 Task: Invite Team Member Softage.1@softage.net to Workspace Business Incubators. Invite Team Member Softage.2@softage.net to Workspace Business Incubators. Invite Team Member Softage.3@softage.net to Workspace Business Incubators. Invite Team Member Softage.4@softage.net to Workspace Business Incubators
Action: Mouse moved to (685, 86)
Screenshot: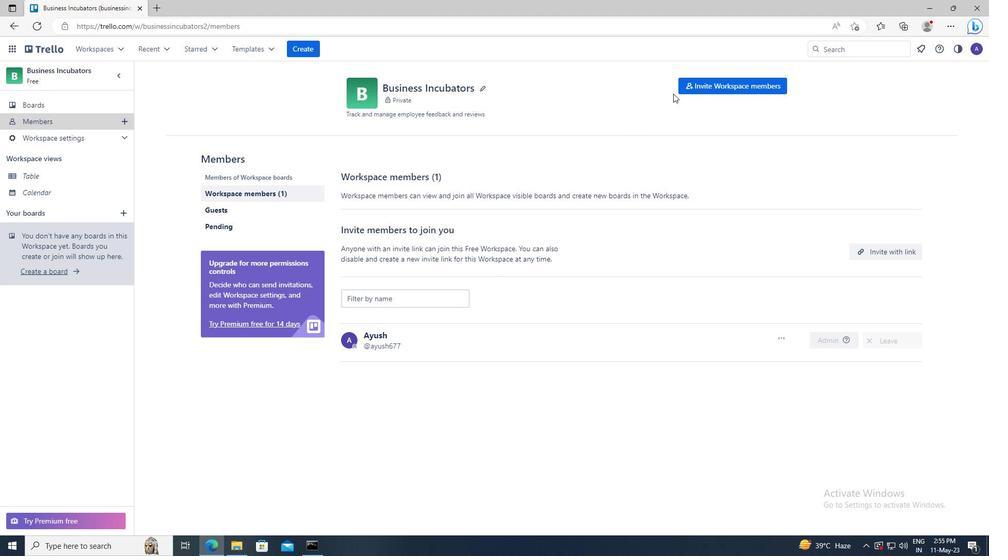 
Action: Mouse pressed left at (685, 86)
Screenshot: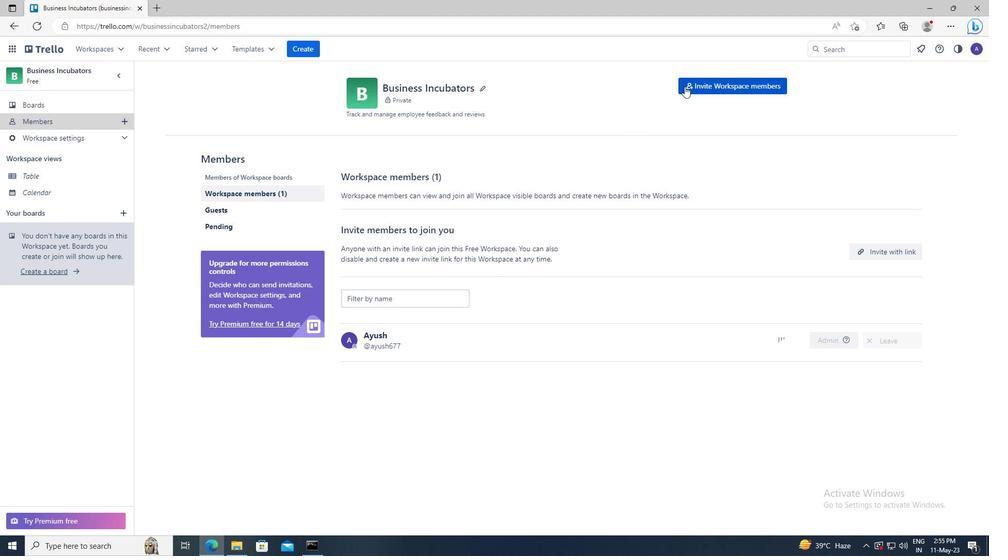 
Action: Mouse moved to (430, 283)
Screenshot: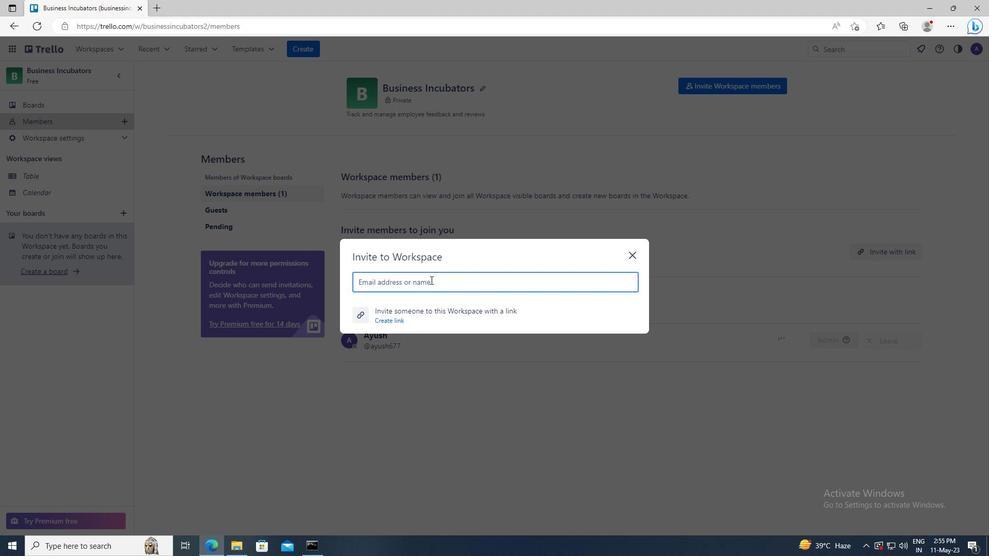 
Action: Mouse pressed left at (430, 283)
Screenshot: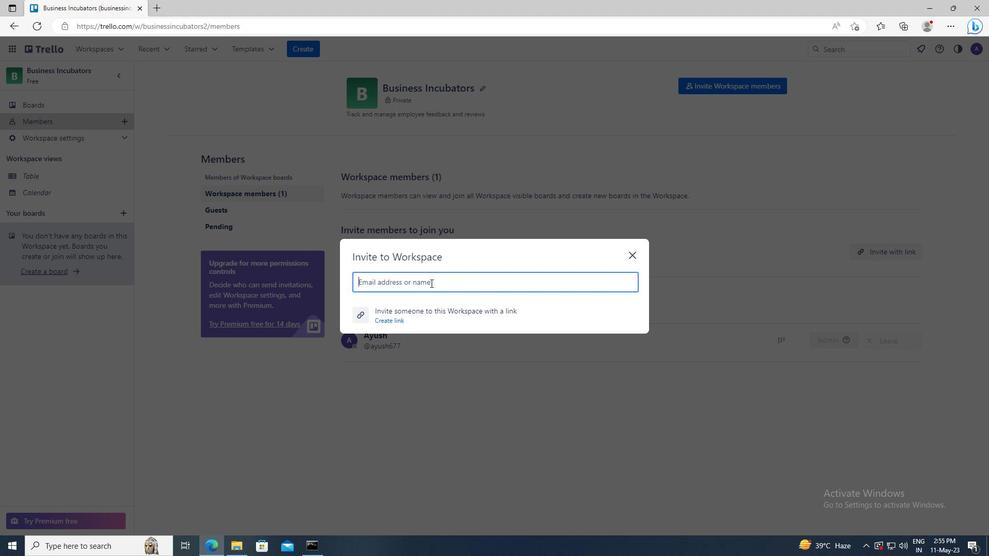 
Action: Key pressed <Key.shift>SOFTAGE.1<Key.shift>@SOFTAGE.NET
Screenshot: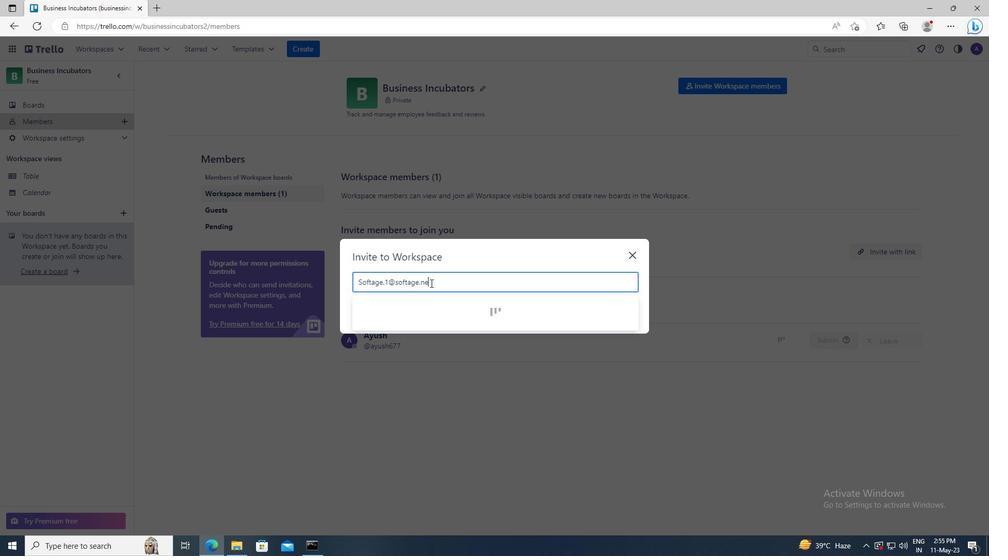 
Action: Mouse moved to (428, 308)
Screenshot: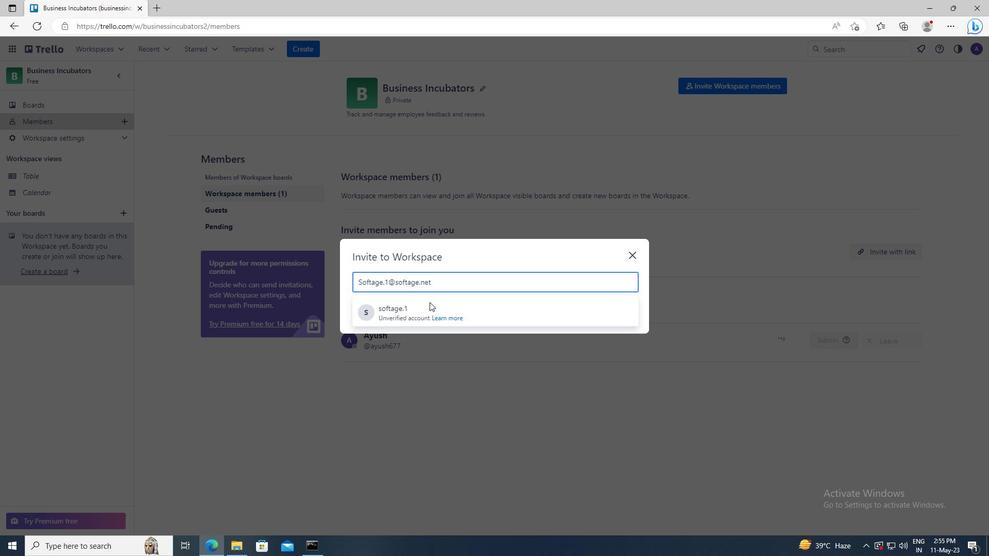
Action: Mouse pressed left at (428, 308)
Screenshot: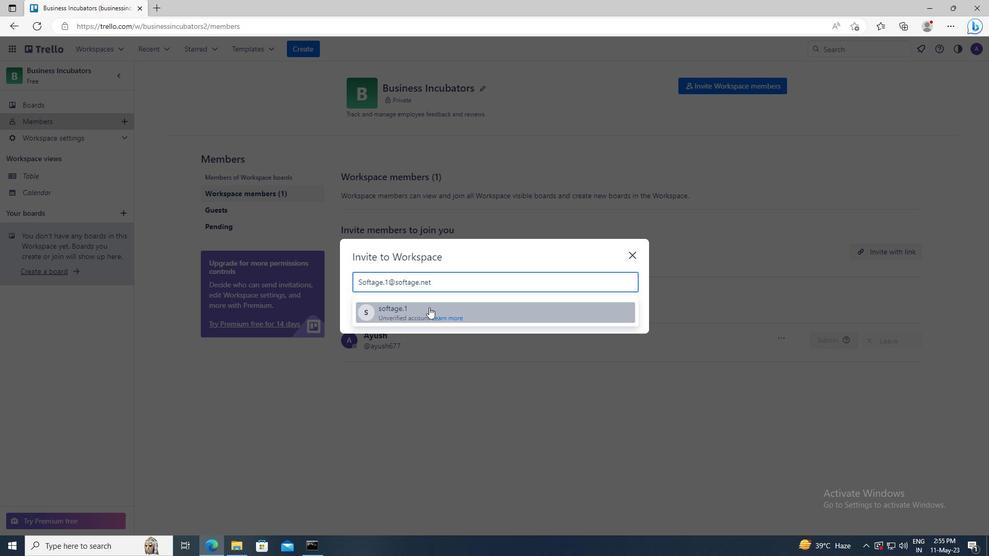 
Action: Mouse moved to (603, 256)
Screenshot: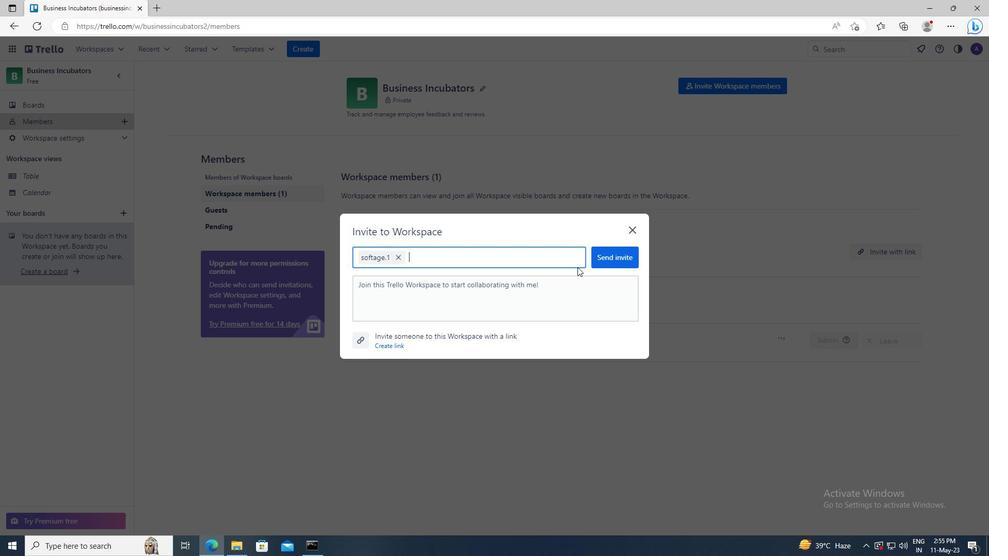
Action: Mouse pressed left at (603, 256)
Screenshot: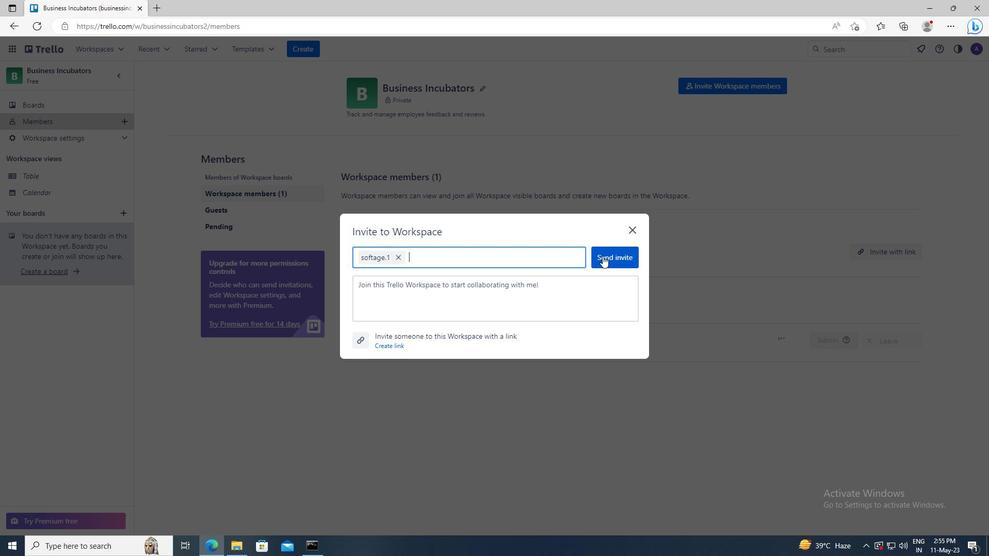 
Action: Mouse moved to (719, 89)
Screenshot: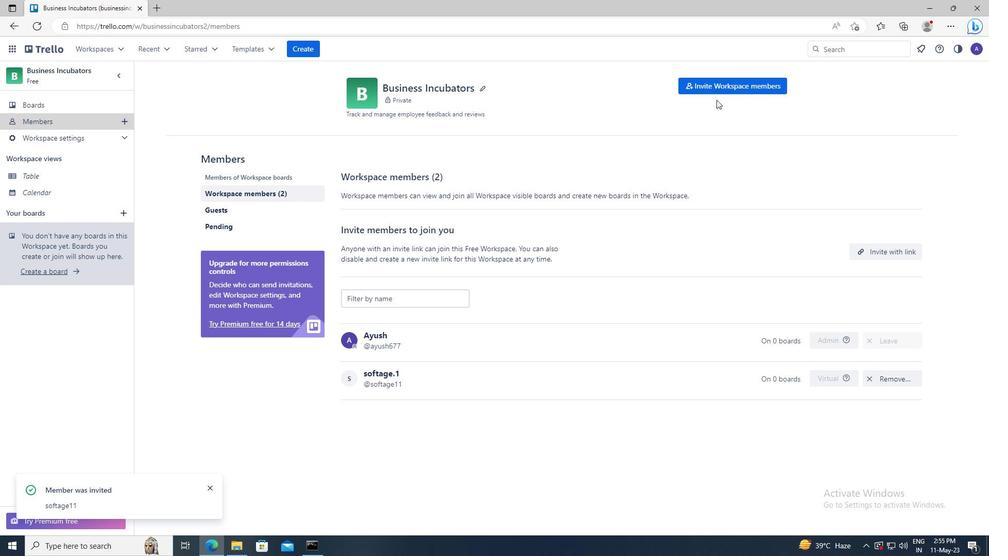 
Action: Mouse pressed left at (719, 89)
Screenshot: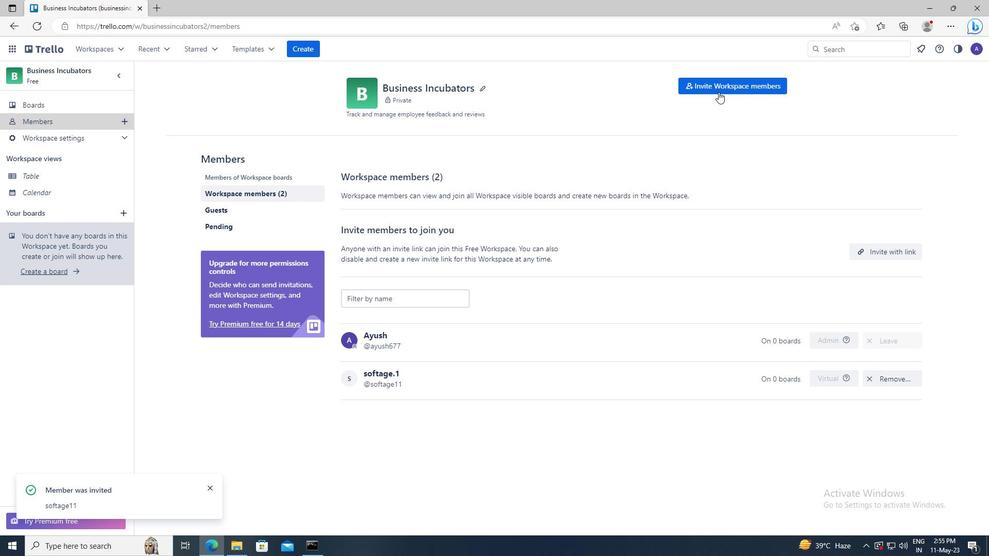 
Action: Mouse moved to (403, 282)
Screenshot: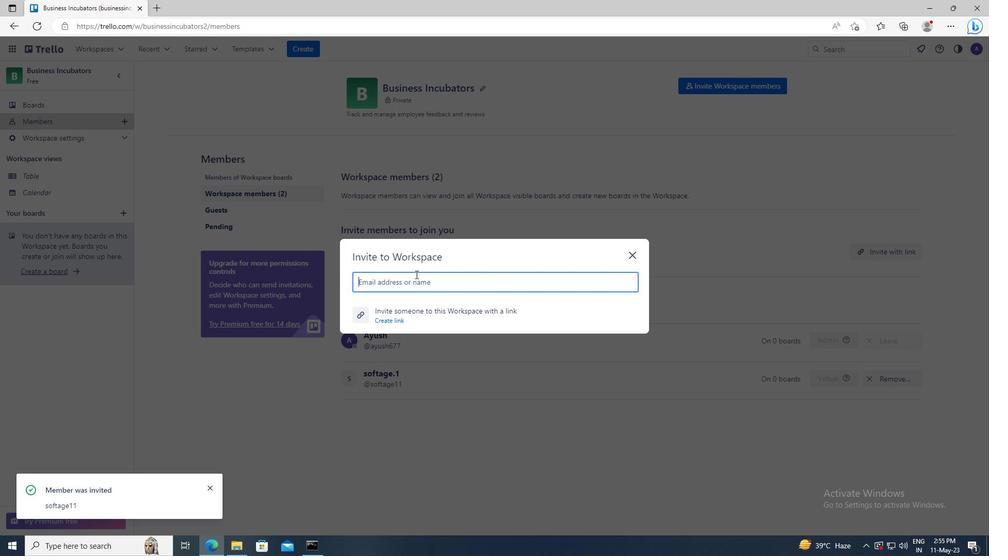 
Action: Mouse pressed left at (403, 282)
Screenshot: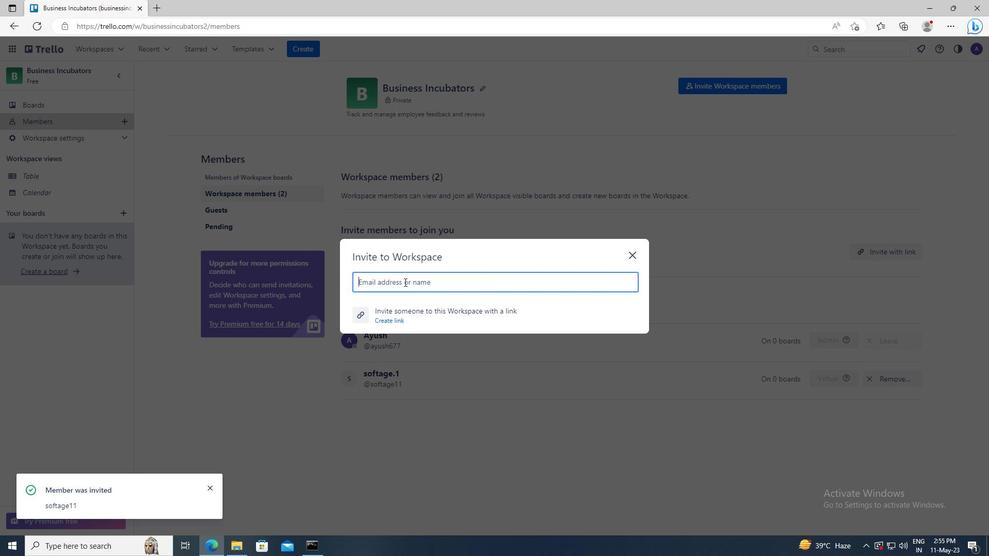 
Action: Key pressed <Key.shift>SOFTAGE.2<Key.shift>@SOFTAGE.NET
Screenshot: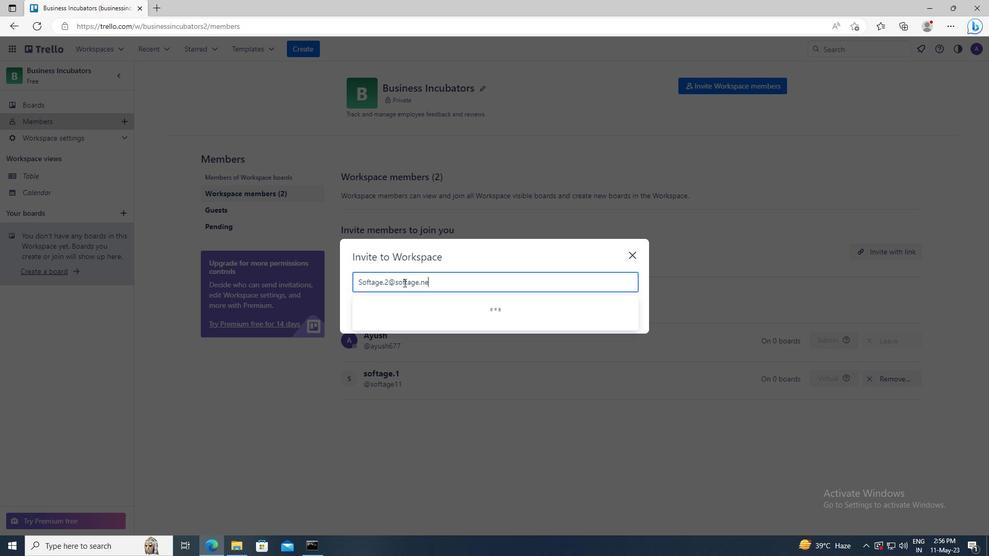 
Action: Mouse moved to (403, 310)
Screenshot: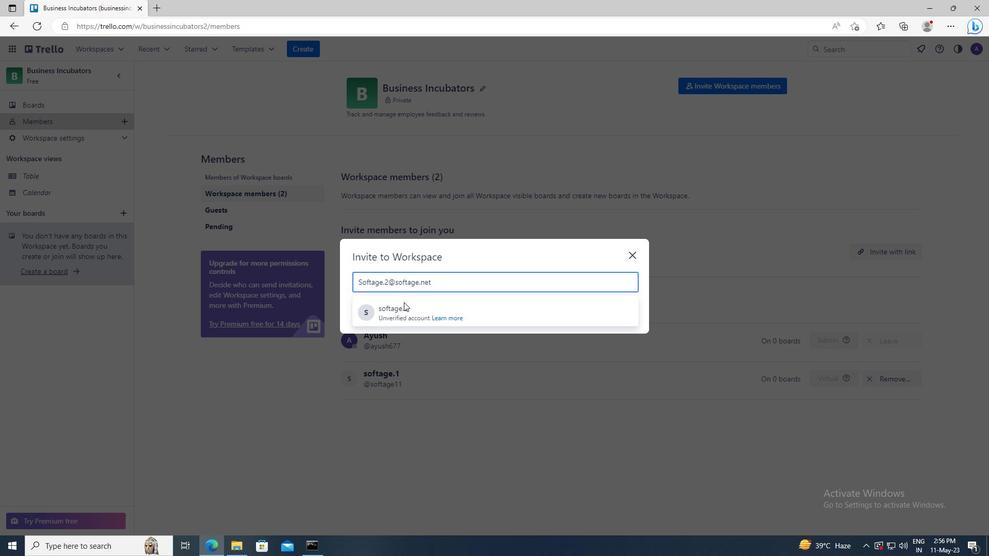 
Action: Mouse pressed left at (403, 310)
Screenshot: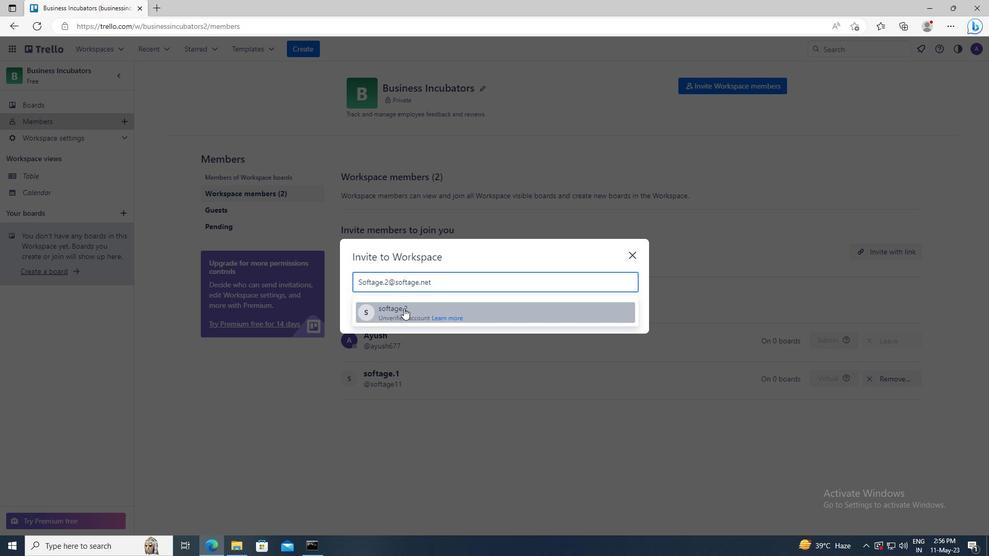 
Action: Mouse moved to (619, 264)
Screenshot: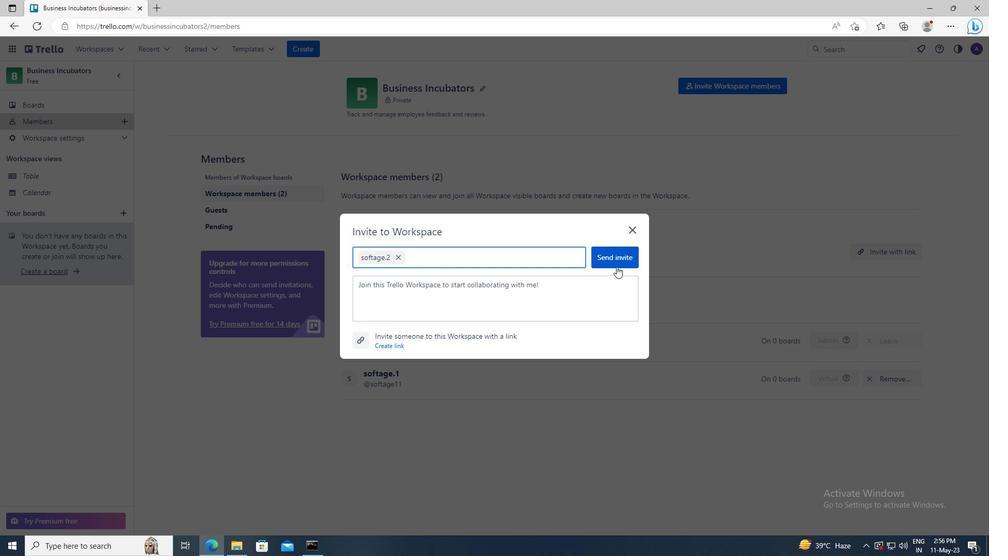
Action: Mouse pressed left at (619, 264)
Screenshot: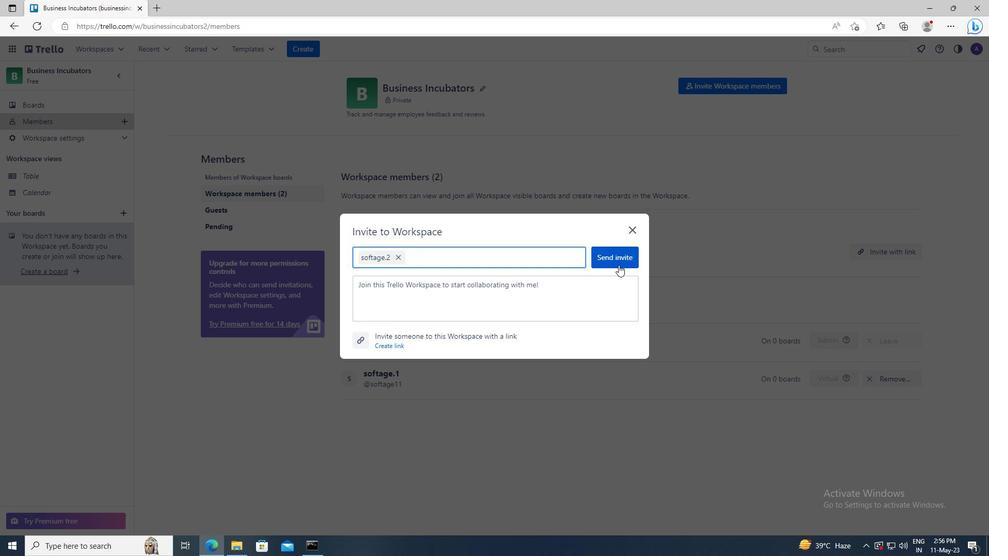 
Action: Mouse moved to (711, 88)
Screenshot: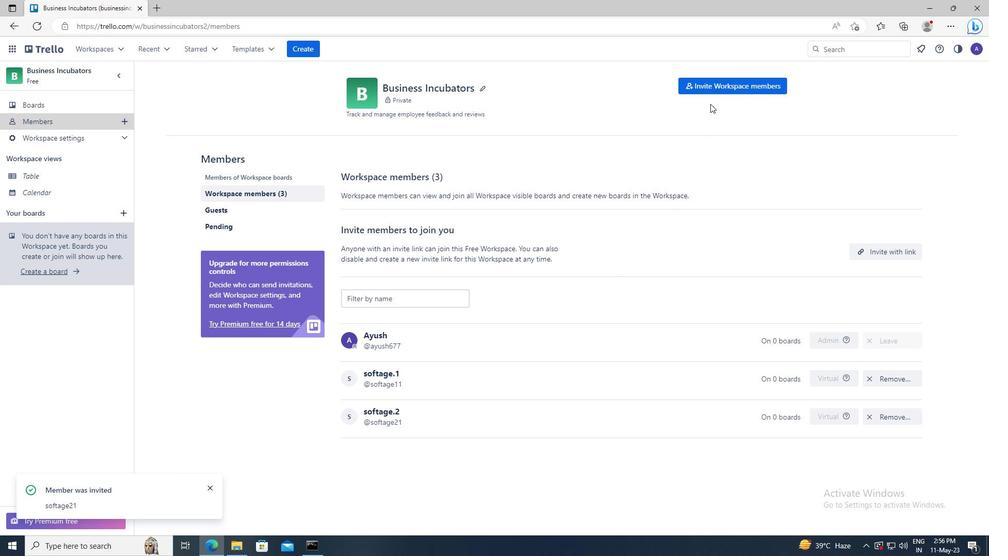 
Action: Mouse pressed left at (711, 88)
Screenshot: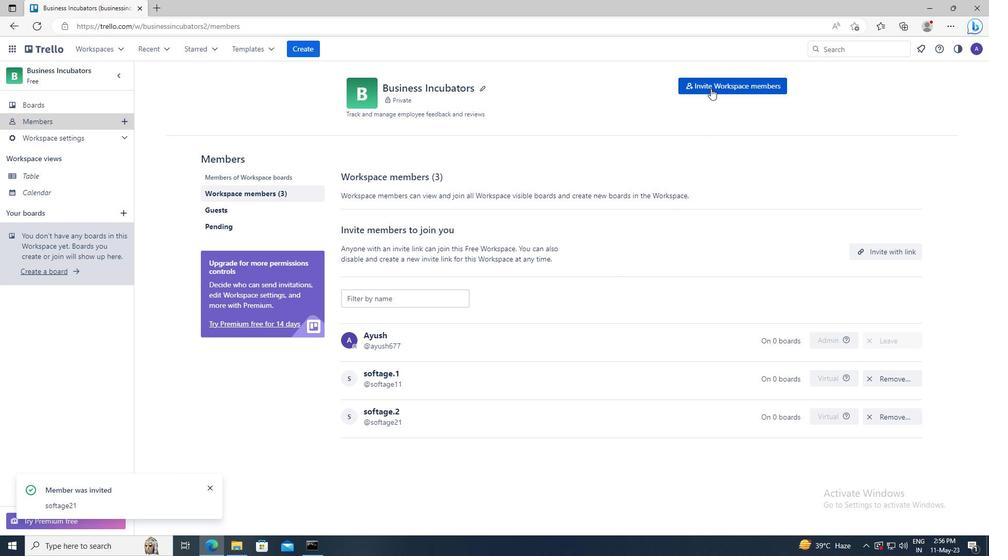 
Action: Mouse moved to (405, 281)
Screenshot: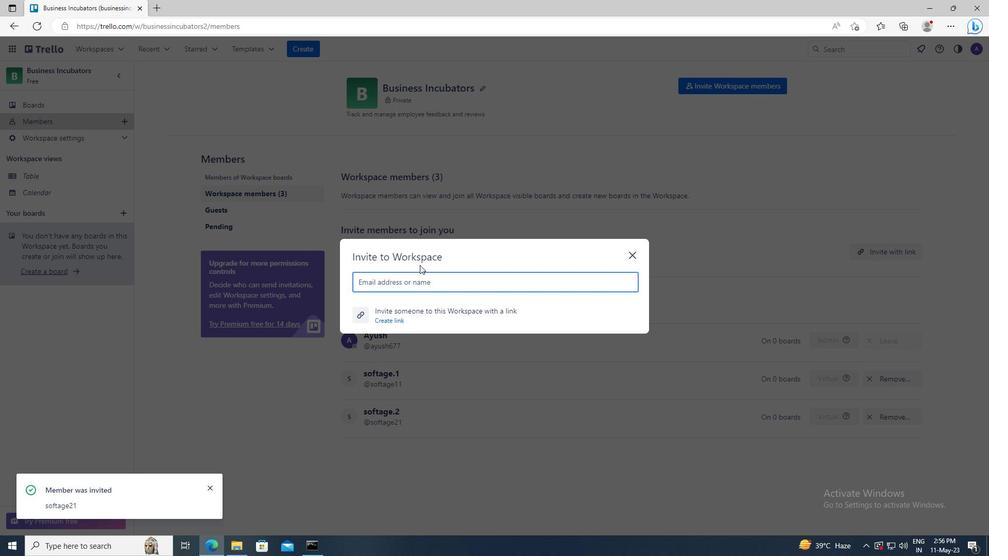 
Action: Mouse pressed left at (405, 281)
Screenshot: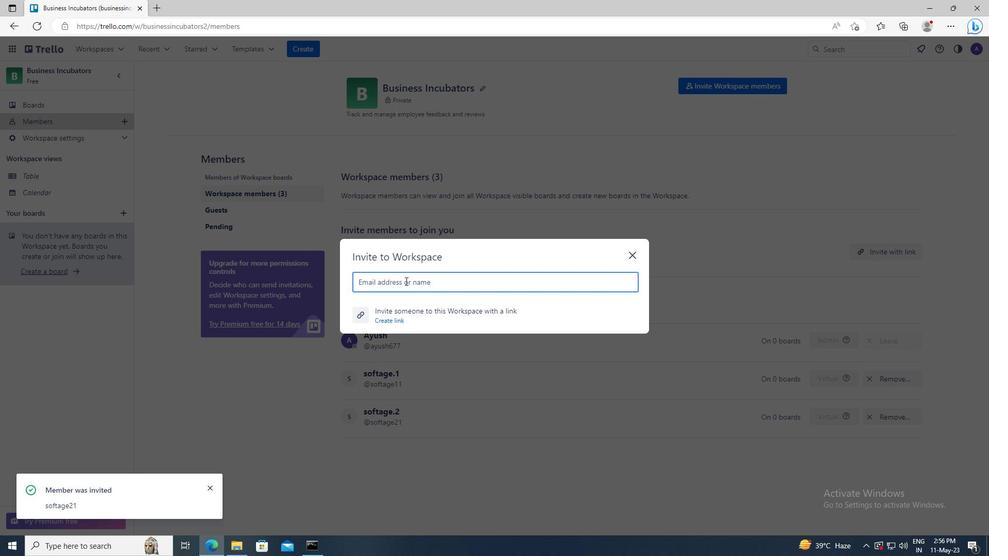 
Action: Key pressed <Key.shift>SOFTAGE.3<Key.shift>@SOFTAGE.NET
Screenshot: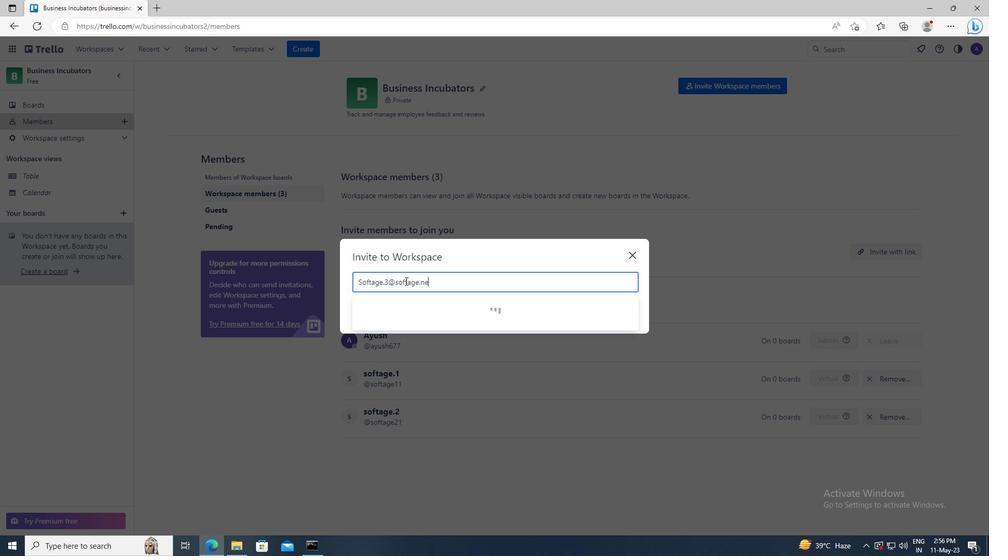 
Action: Mouse moved to (404, 311)
Screenshot: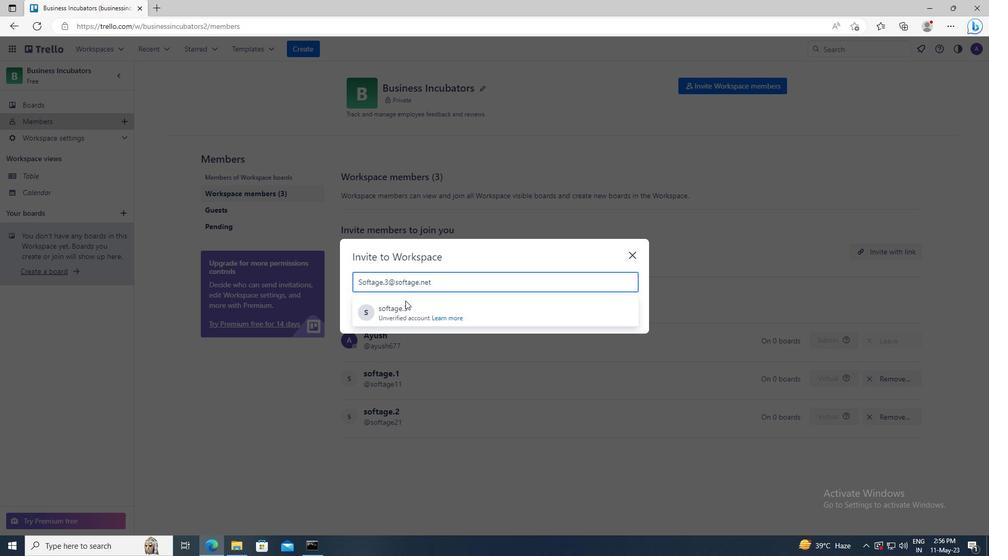 
Action: Mouse pressed left at (404, 311)
Screenshot: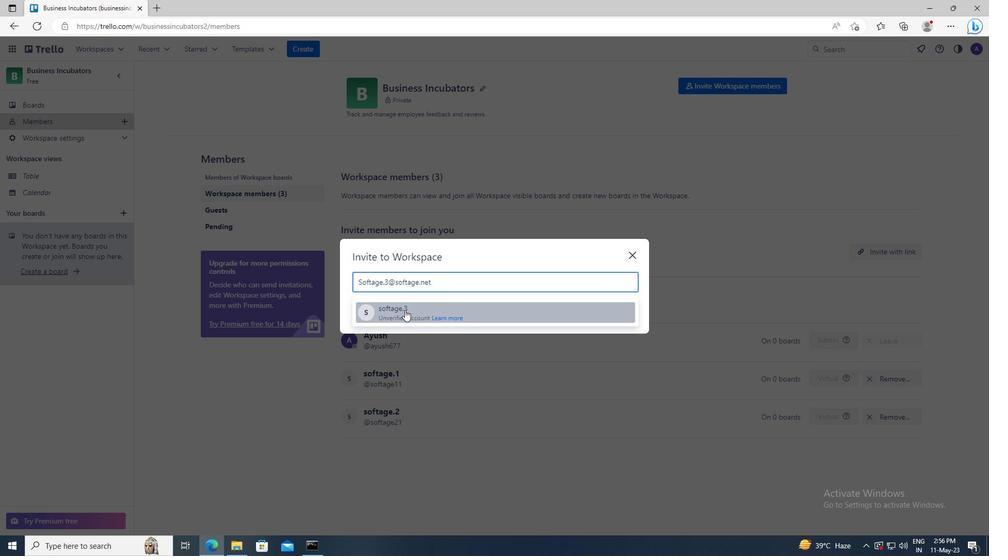 
Action: Mouse moved to (603, 262)
Screenshot: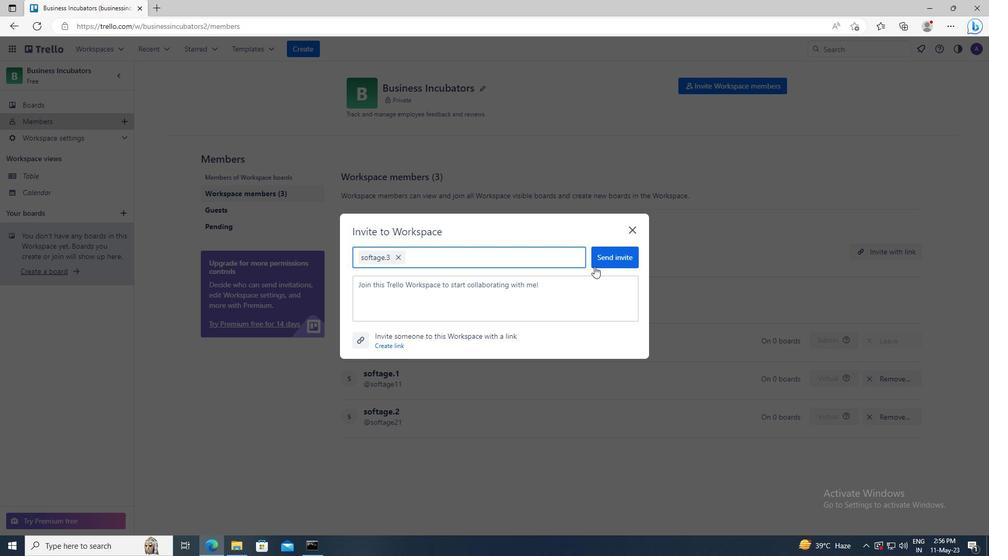 
Action: Mouse pressed left at (603, 262)
Screenshot: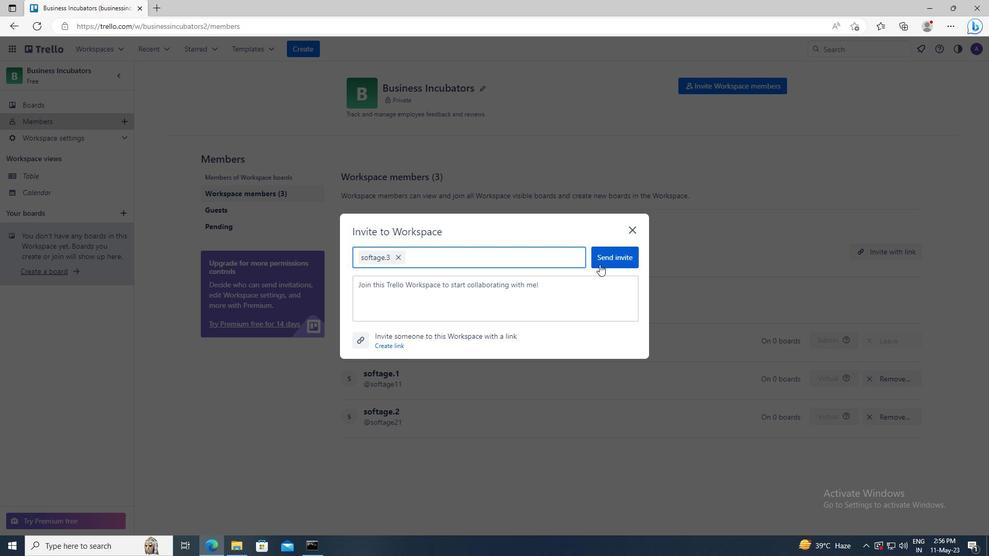 
Action: Mouse moved to (699, 87)
Screenshot: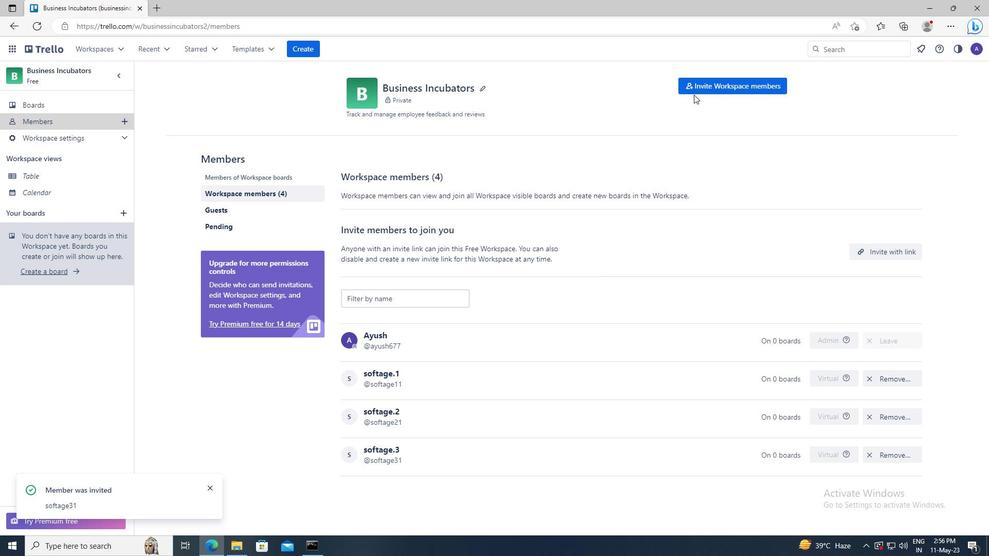 
Action: Mouse pressed left at (699, 87)
Screenshot: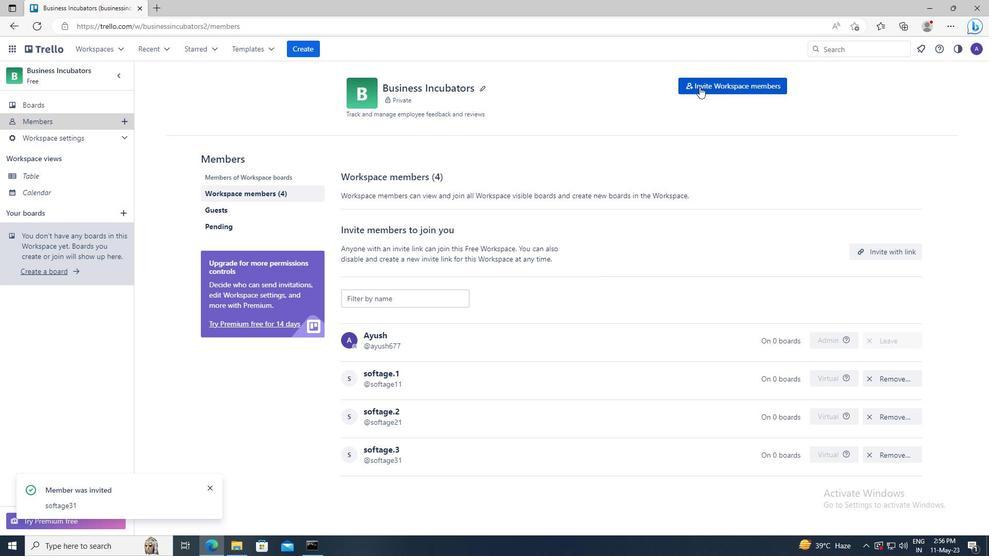 
Action: Mouse moved to (439, 282)
Screenshot: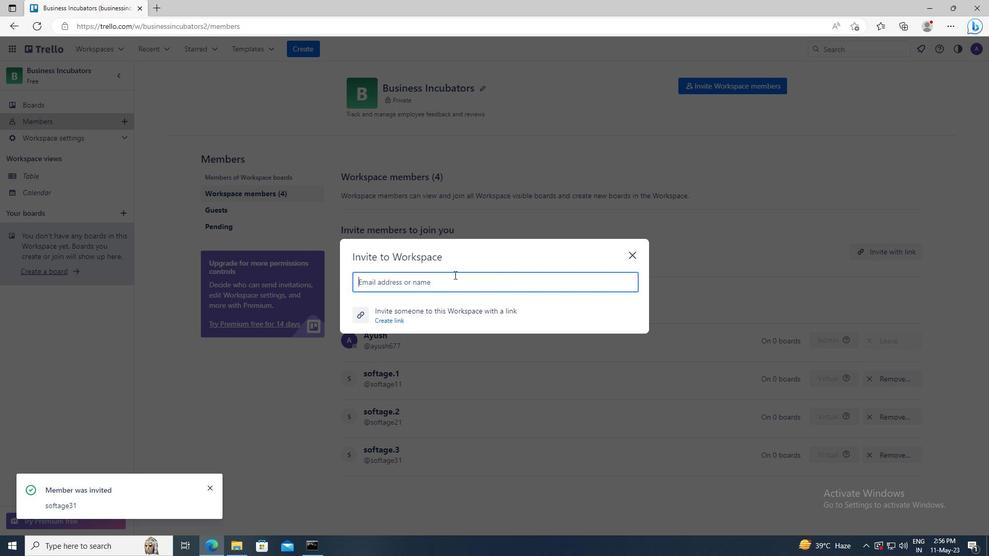 
Action: Mouse pressed left at (439, 282)
Screenshot: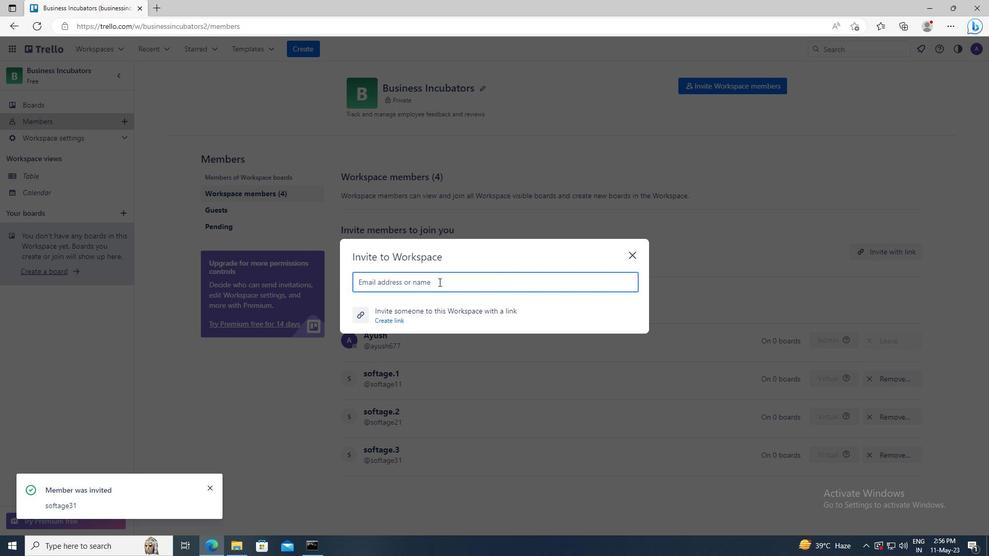
Action: Key pressed <Key.shift>SOFTAGE.4<Key.shift>@SOFTAGE.NET
Screenshot: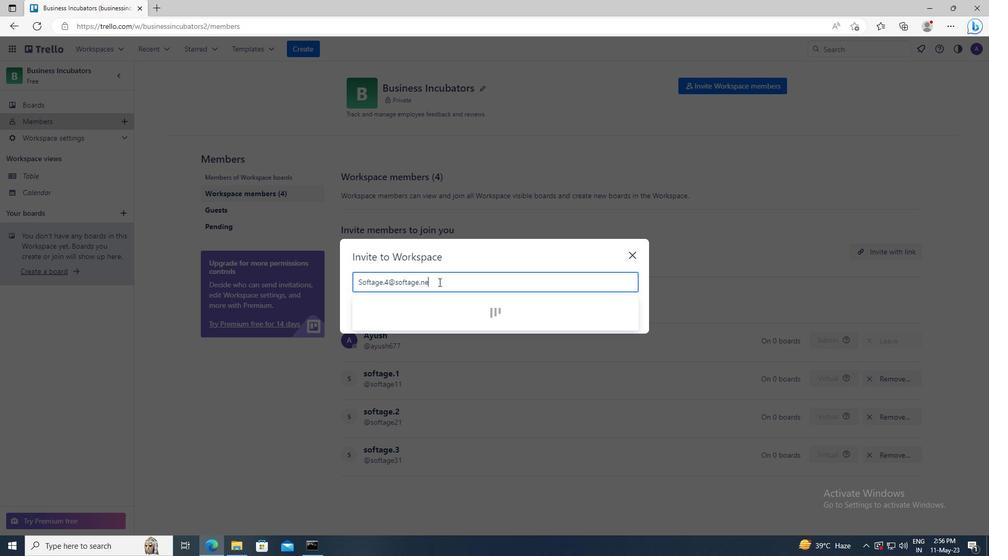 
Action: Mouse moved to (439, 304)
Screenshot: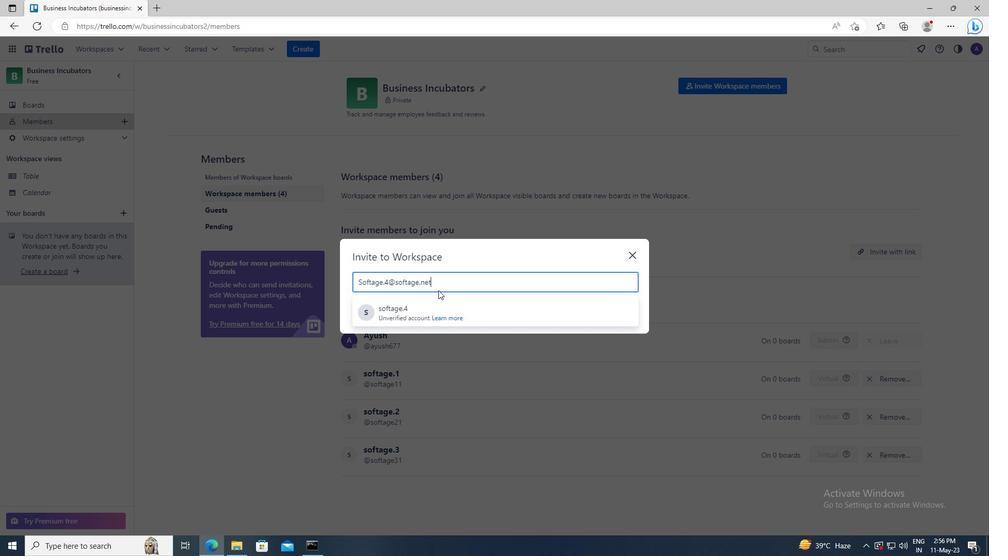 
Action: Mouse pressed left at (439, 304)
Screenshot: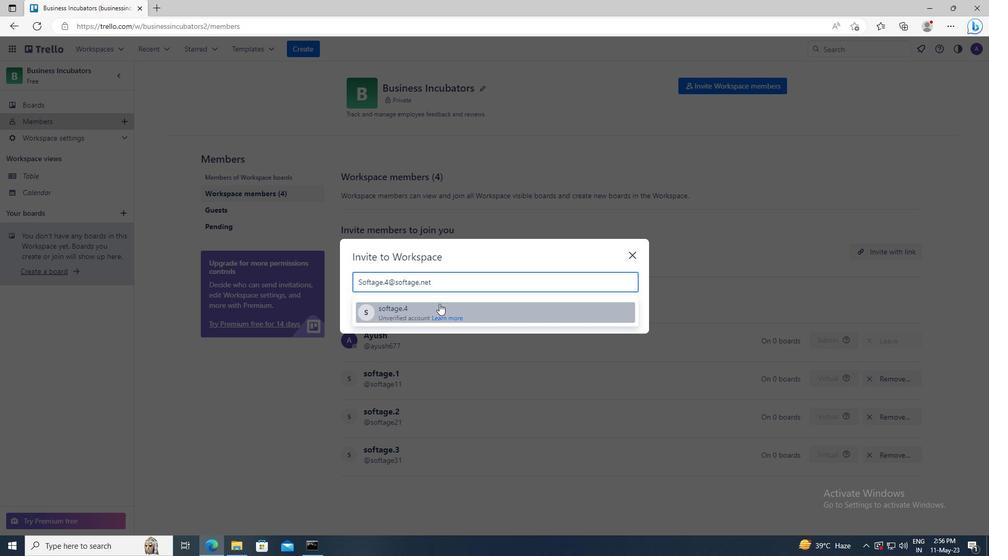 
Action: Mouse moved to (602, 258)
Screenshot: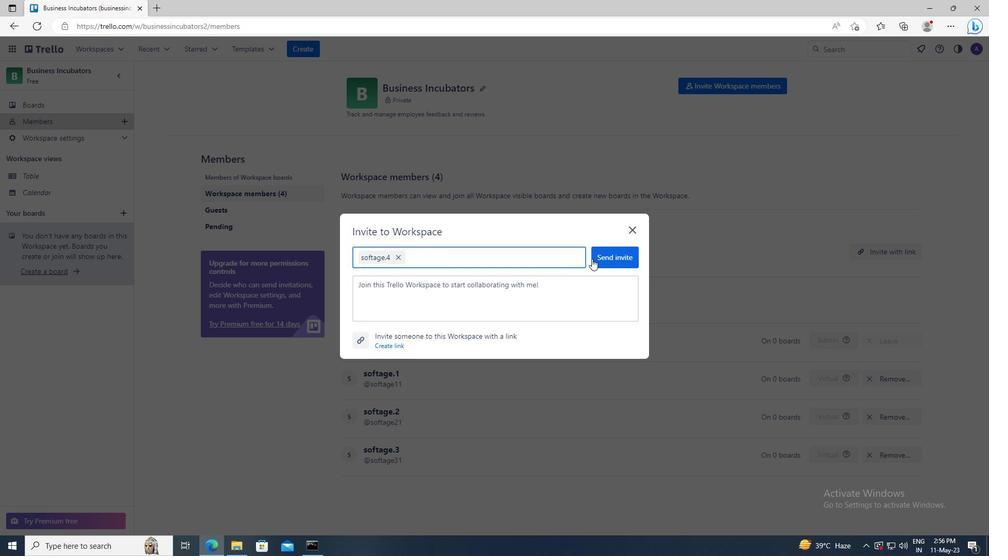 
Action: Mouse pressed left at (602, 258)
Screenshot: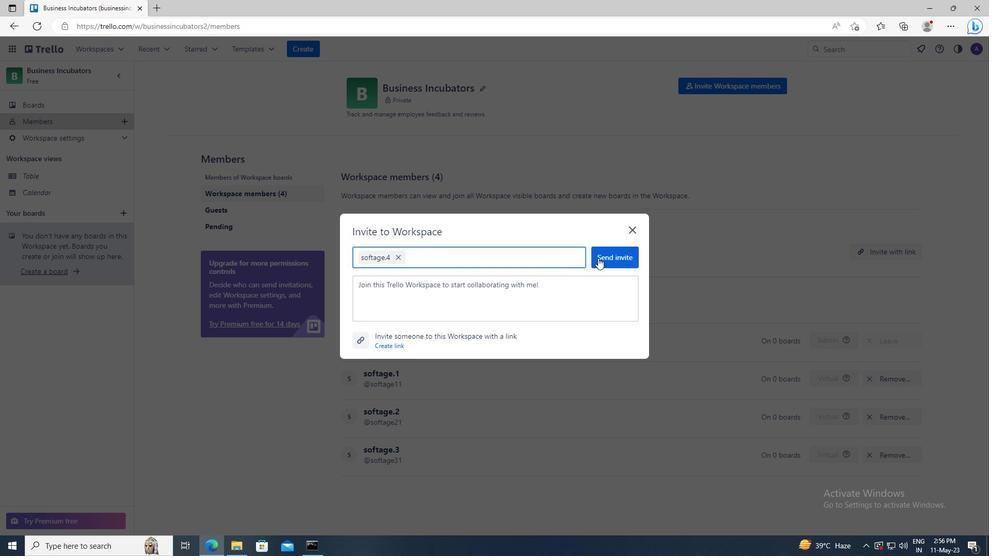 
